 Task: Add the task  Improve accessibility features of the app for users with disabilities to the section Dash Dash in the project VelocityTech and add a Due Date to the respective task as 2023/10/11.
Action: Mouse moved to (737, 464)
Screenshot: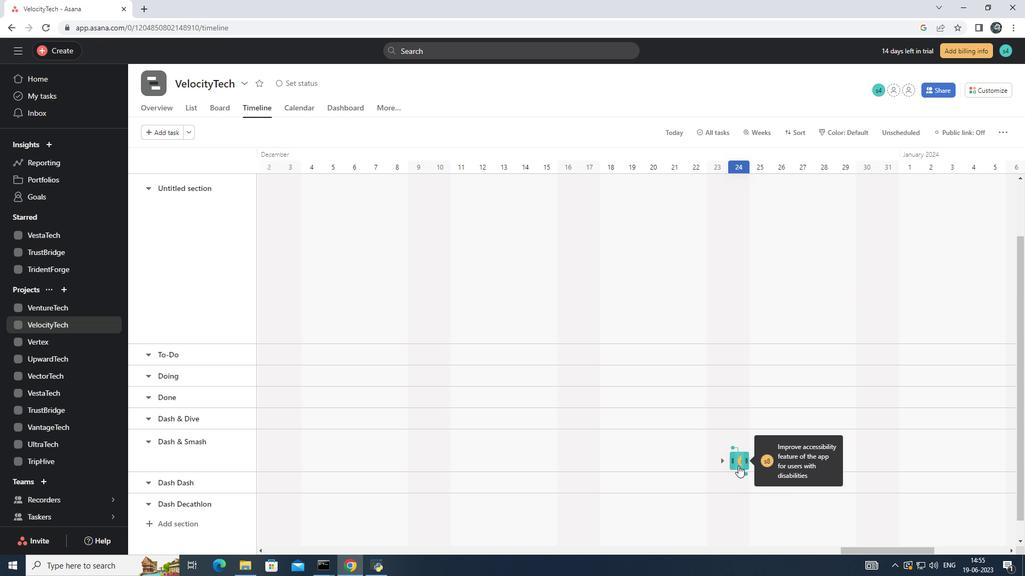 
Action: Mouse pressed left at (737, 464)
Screenshot: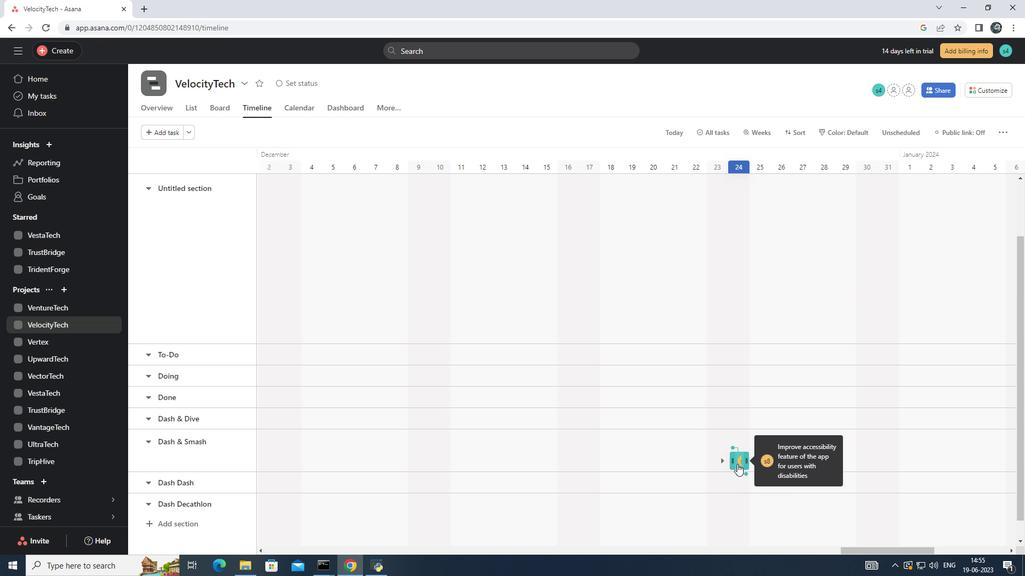 
Action: Mouse moved to (837, 252)
Screenshot: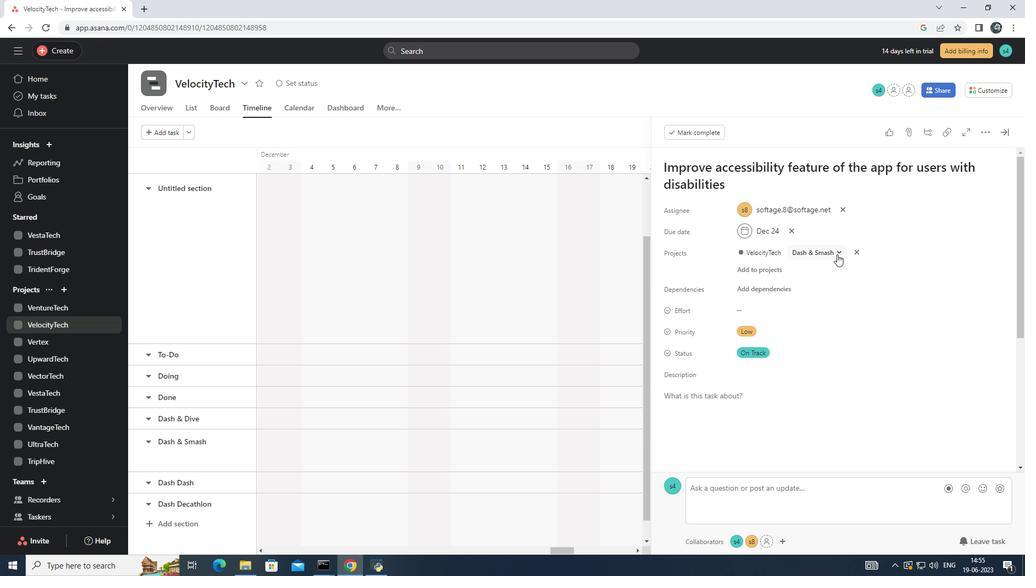 
Action: Mouse pressed left at (837, 252)
Screenshot: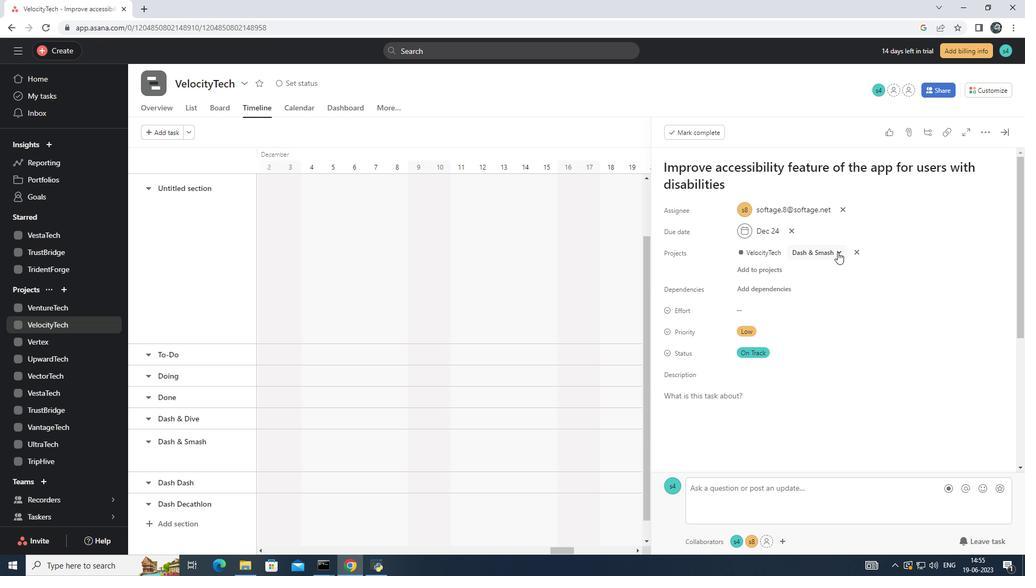
Action: Mouse moved to (811, 390)
Screenshot: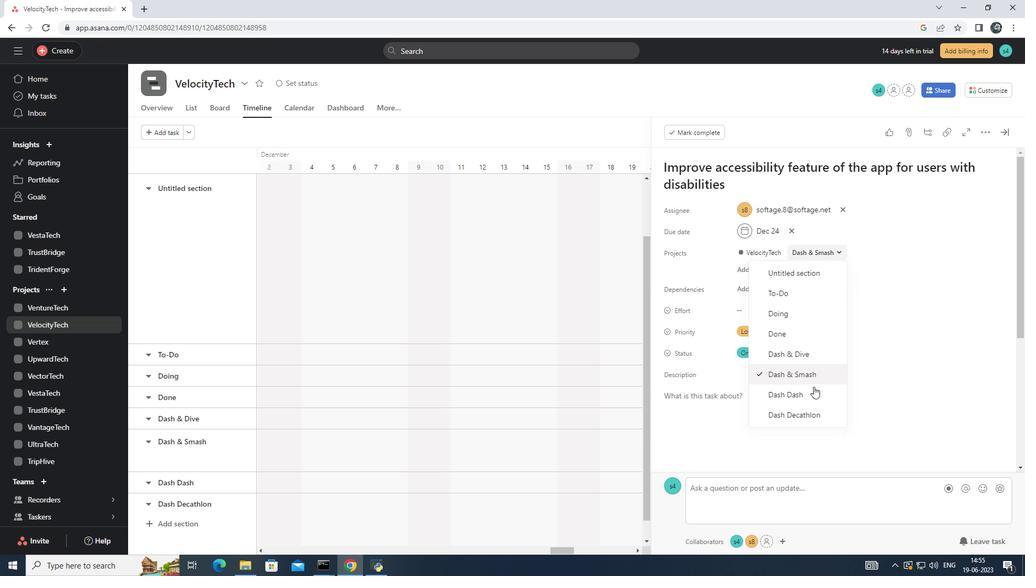 
Action: Mouse pressed left at (811, 390)
Screenshot: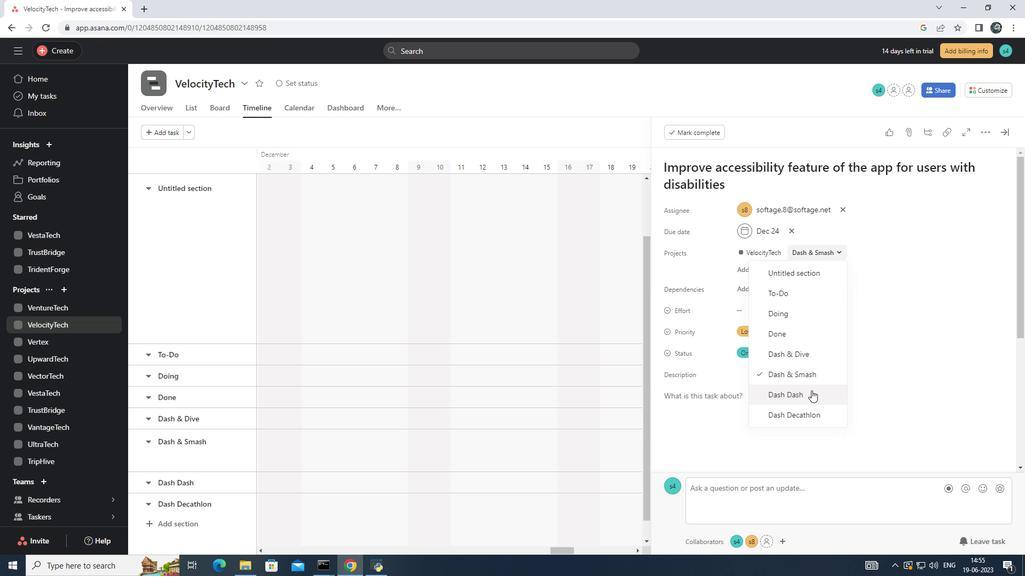 
Action: Mouse moved to (792, 232)
Screenshot: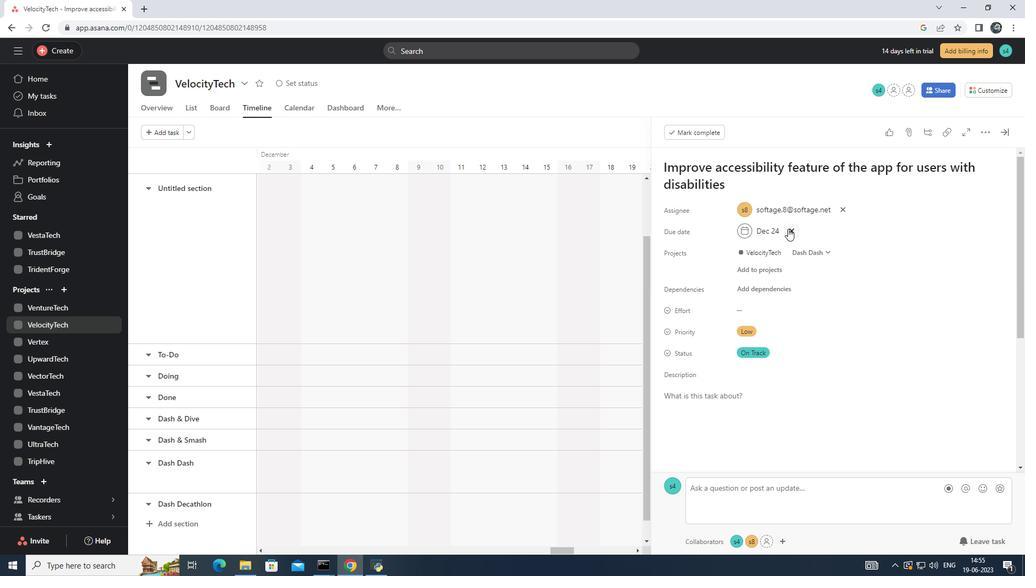 
Action: Mouse pressed left at (792, 232)
Screenshot: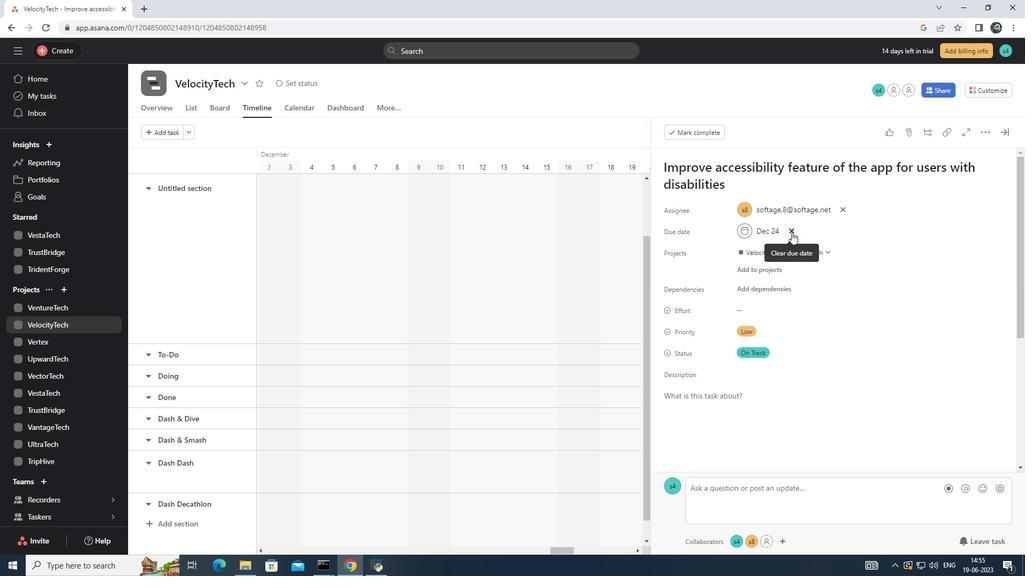 
Action: Mouse moved to (781, 228)
Screenshot: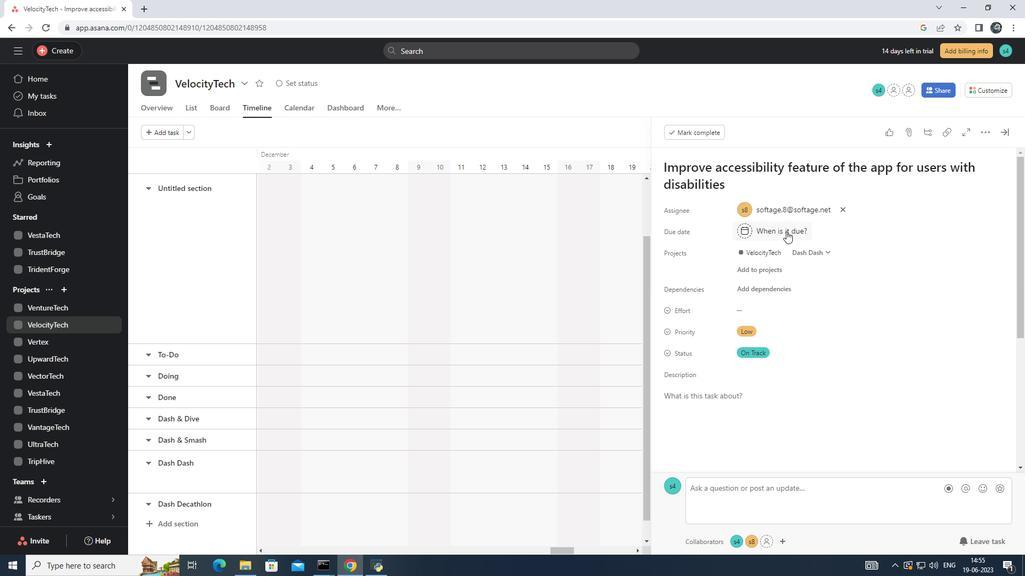 
Action: Mouse pressed left at (781, 228)
Screenshot: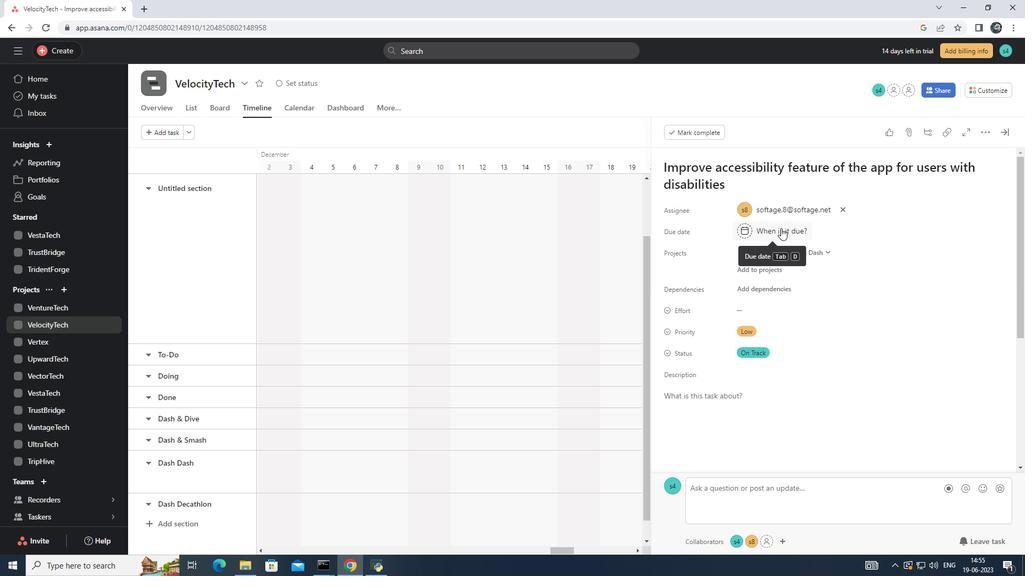 
Action: Key pressed 2023/10/11<Key.enter>
Screenshot: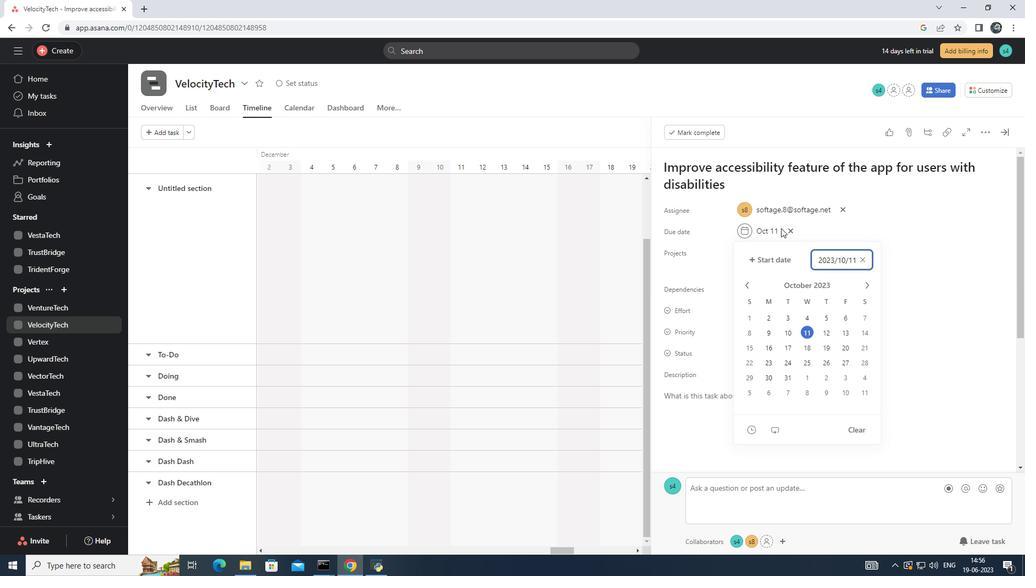 
Action: Mouse moved to (844, 320)
Screenshot: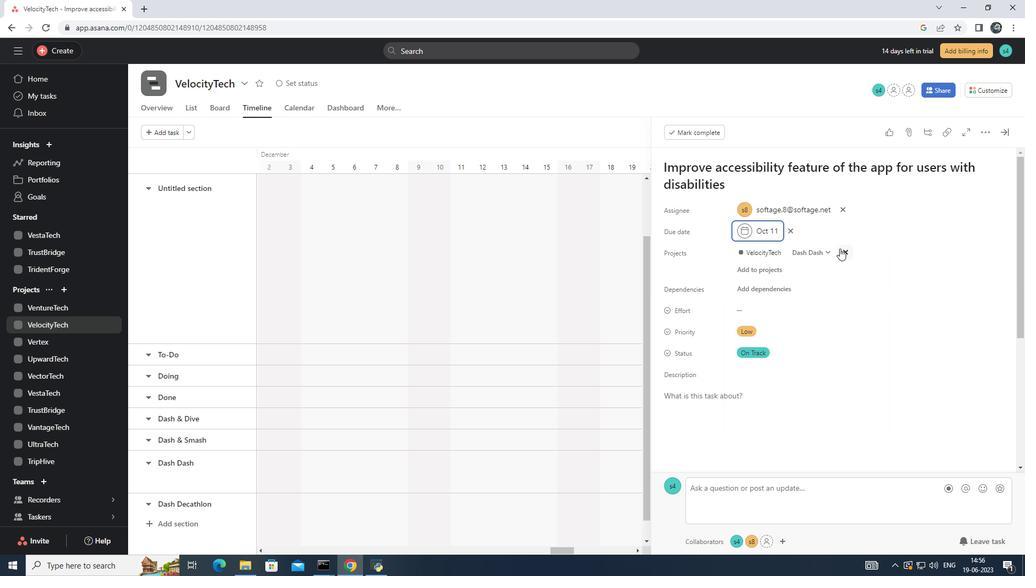
